 Task: Add the task  Integrate a new online platform for online tutoring services to the section Design Review Sprint in the project ApexLine and add a Due Date to the respective task as 2024/04/20
Action: Mouse moved to (611, 502)
Screenshot: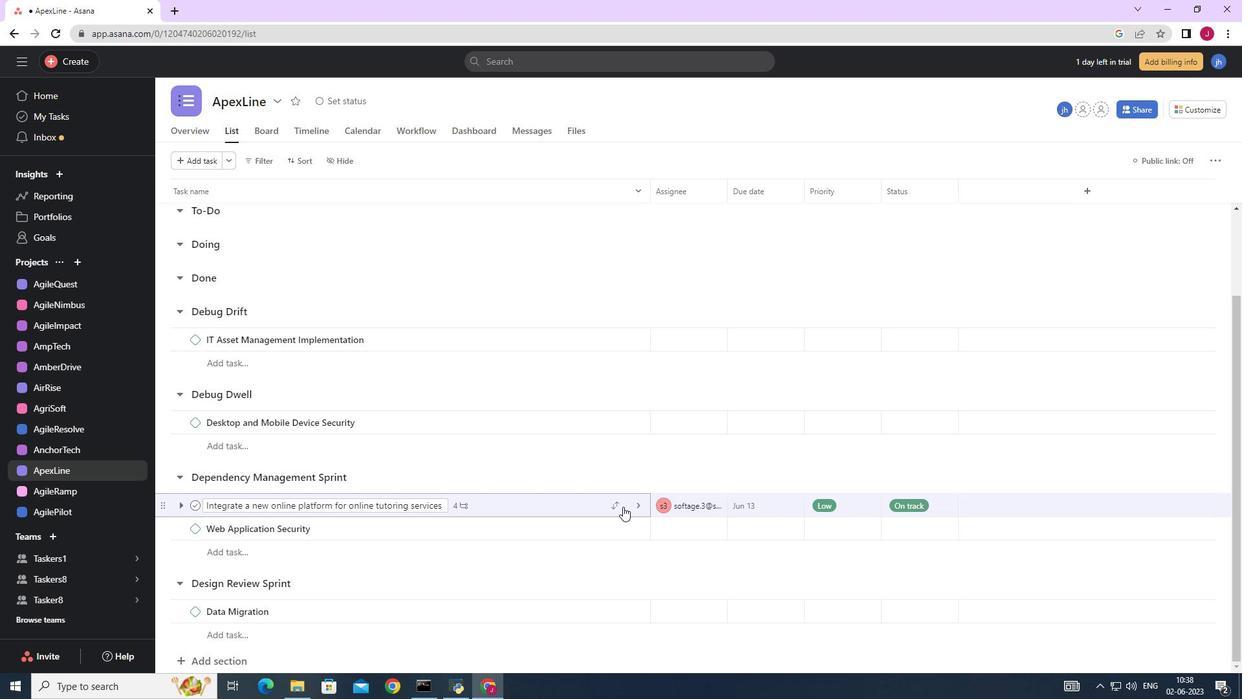 
Action: Mouse pressed left at (611, 502)
Screenshot: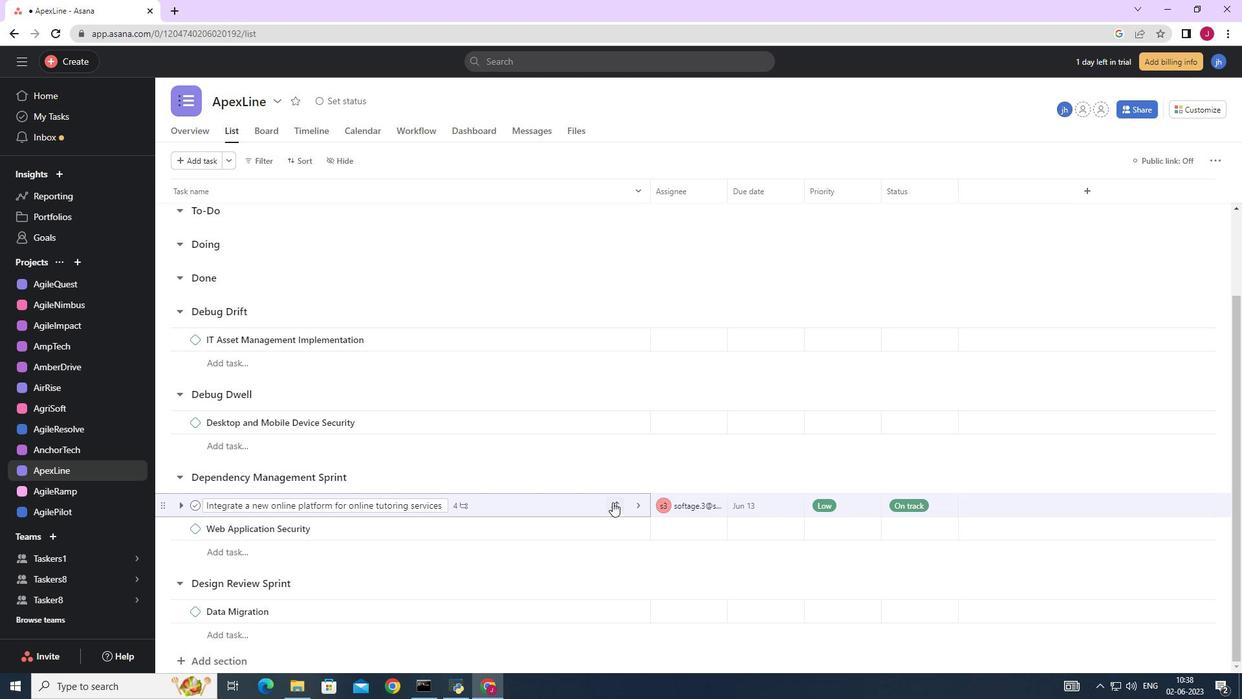 
Action: Mouse moved to (515, 471)
Screenshot: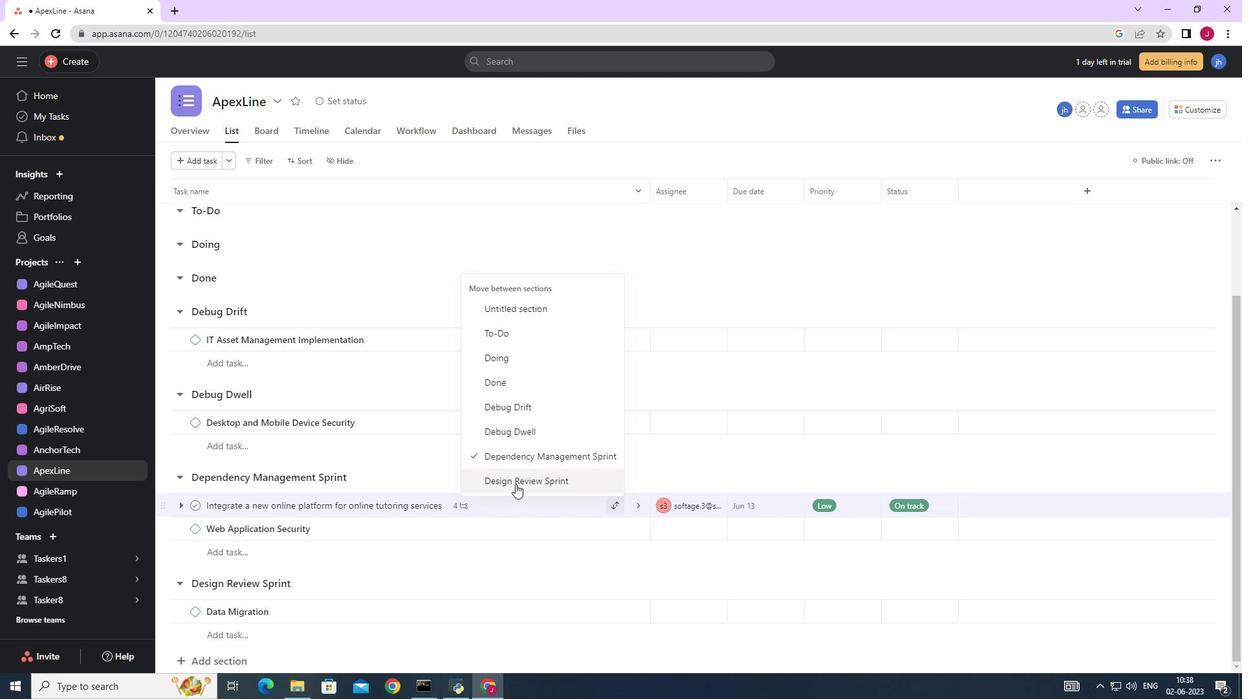 
Action: Mouse pressed left at (515, 471)
Screenshot: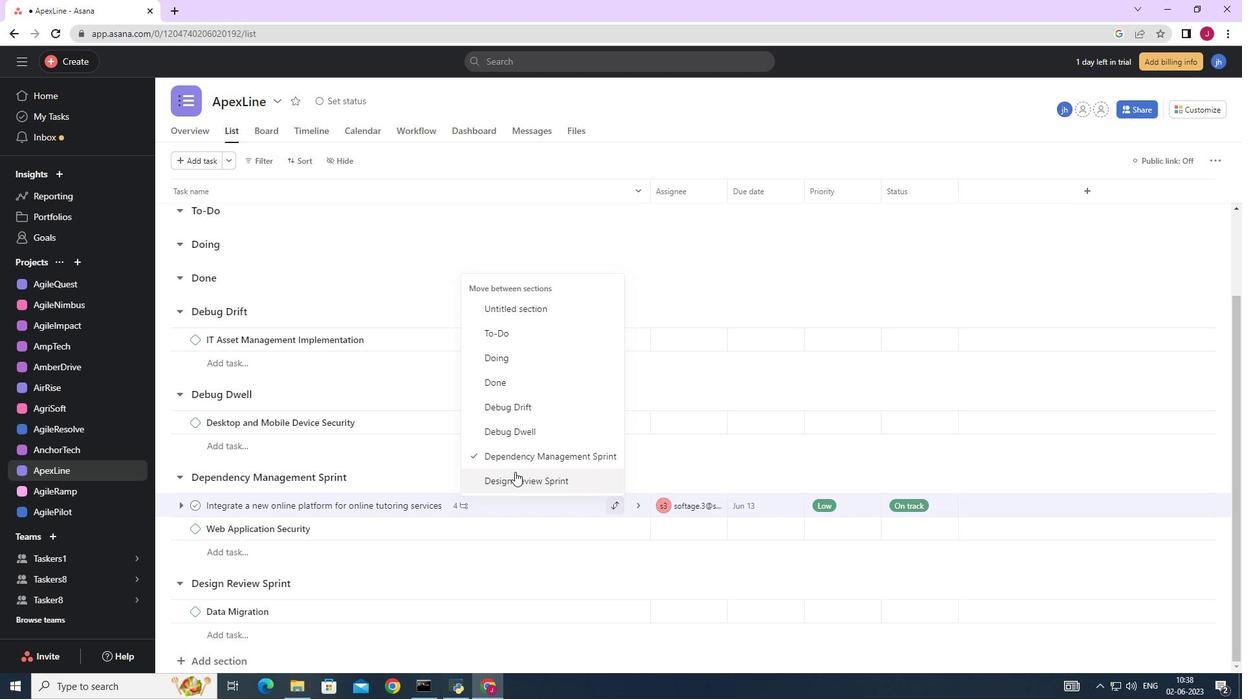 
Action: Mouse moved to (794, 589)
Screenshot: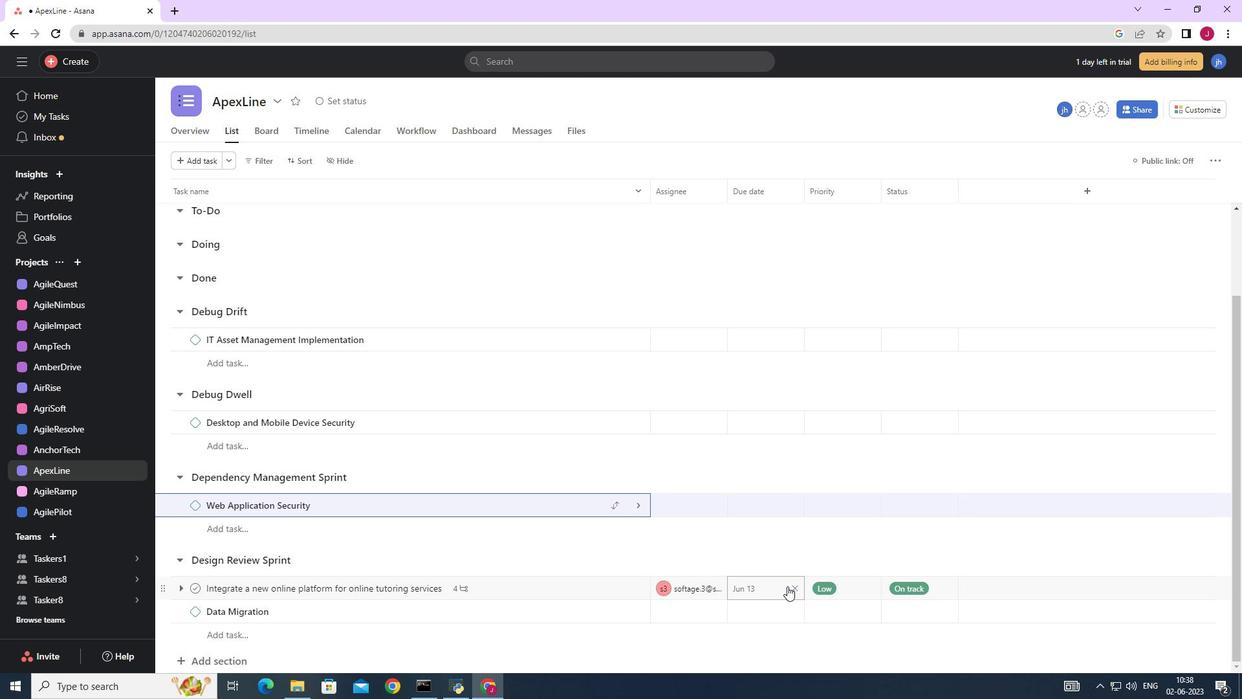 
Action: Mouse pressed left at (794, 589)
Screenshot: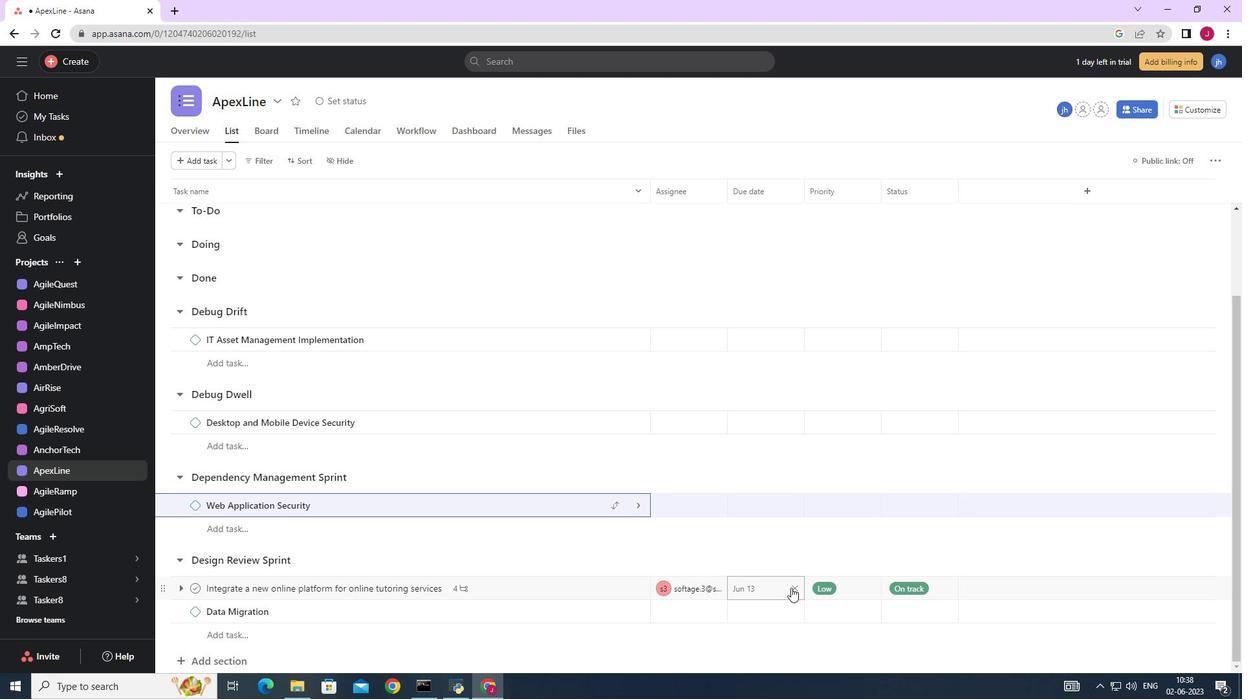 
Action: Mouse moved to (763, 590)
Screenshot: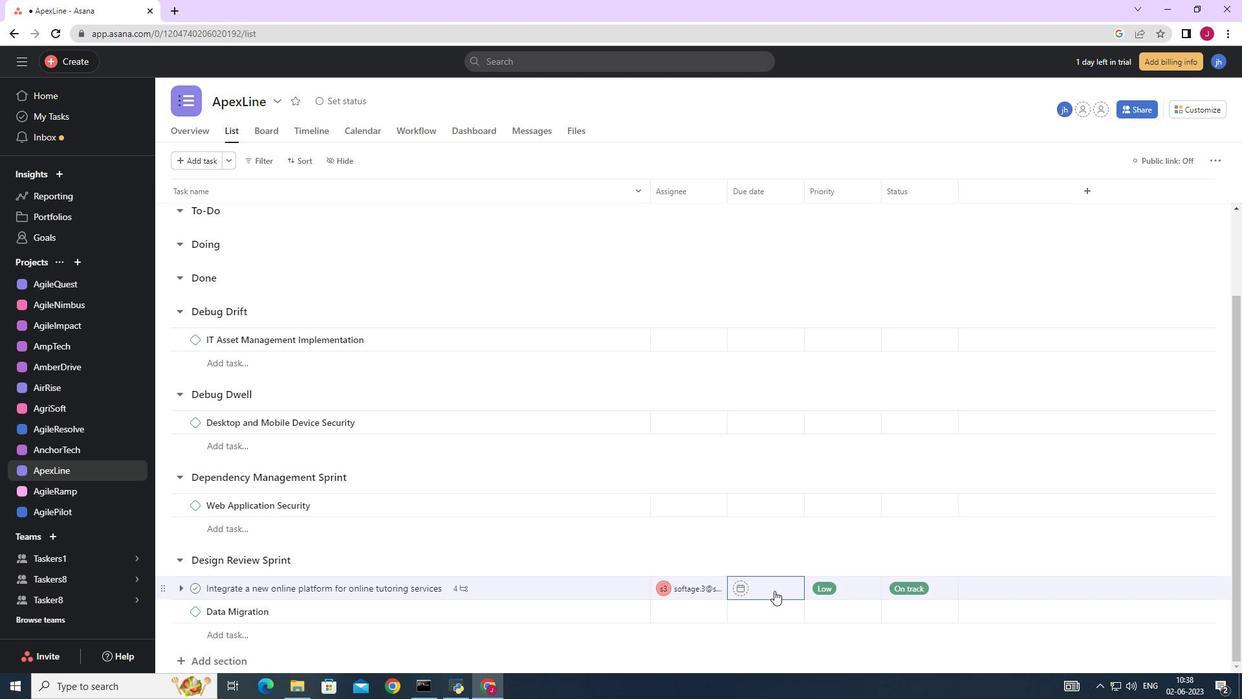 
Action: Mouse pressed left at (763, 590)
Screenshot: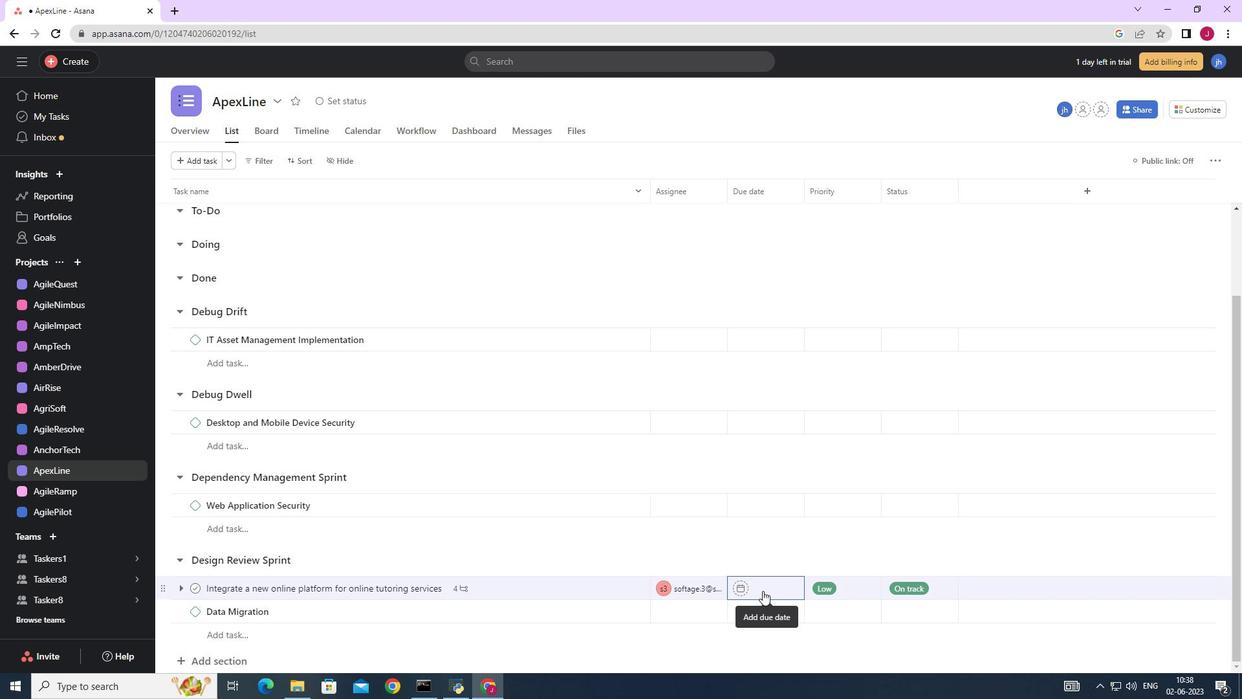 
Action: Mouse moved to (899, 379)
Screenshot: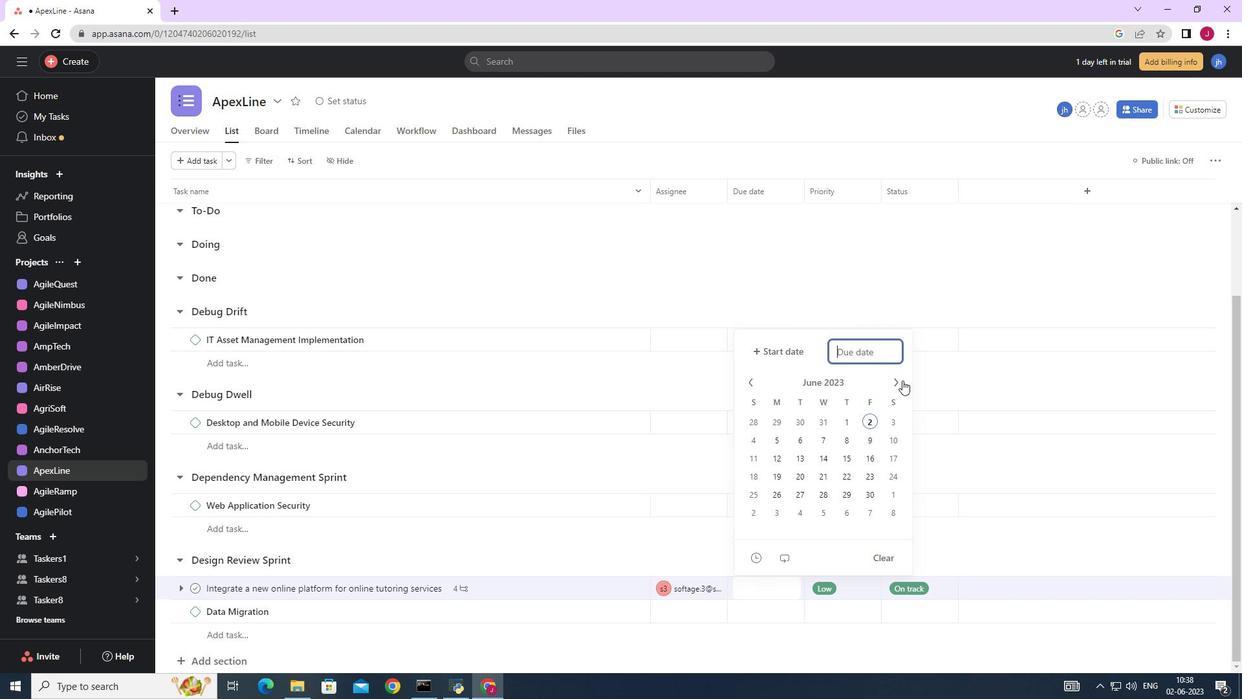 
Action: Mouse pressed left at (899, 379)
Screenshot: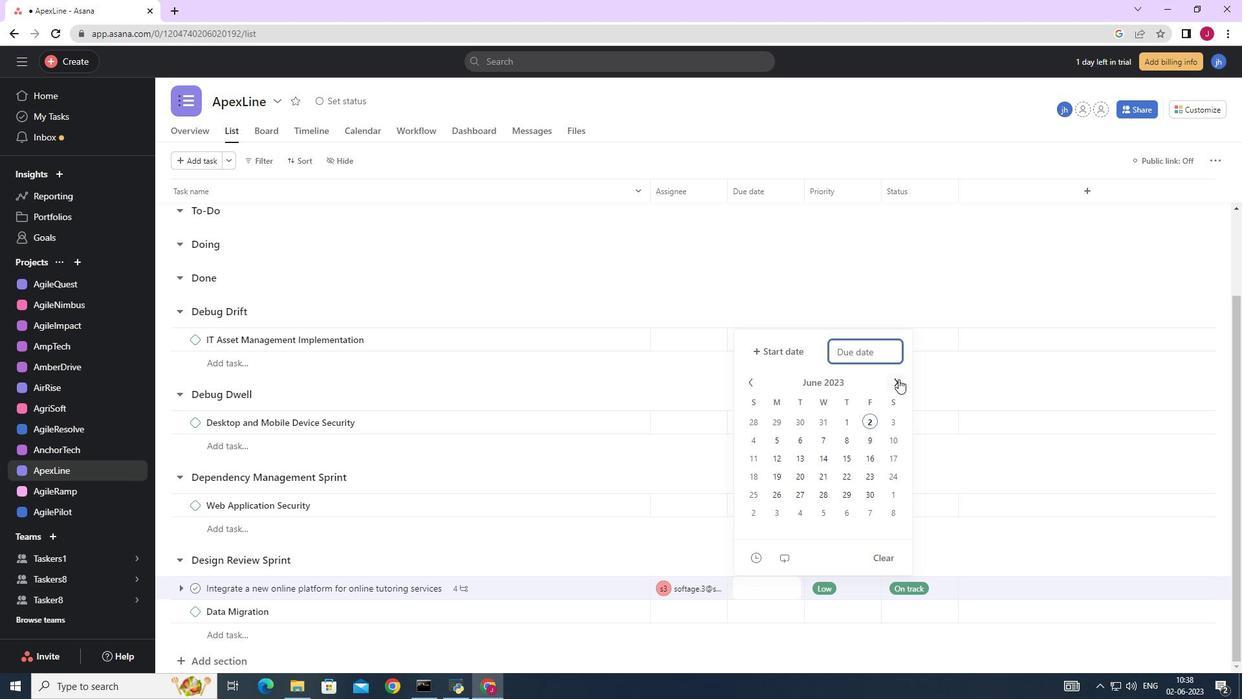 
Action: Mouse pressed left at (899, 379)
Screenshot: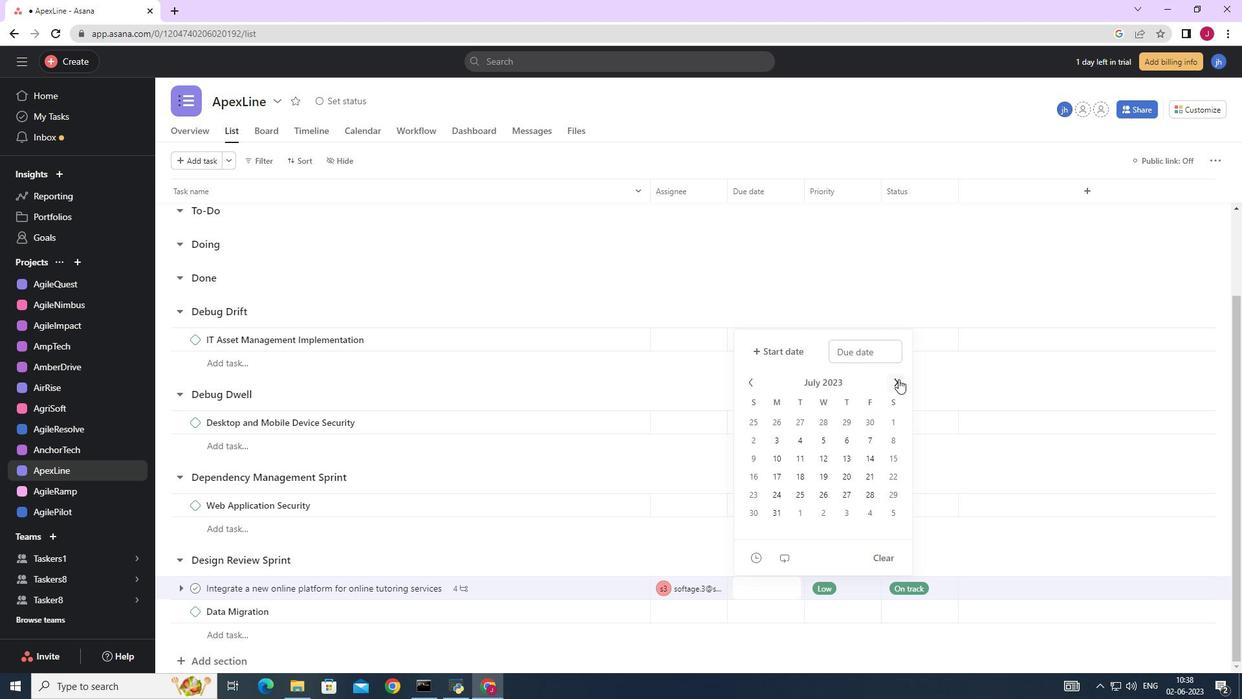 
Action: Mouse pressed left at (899, 379)
Screenshot: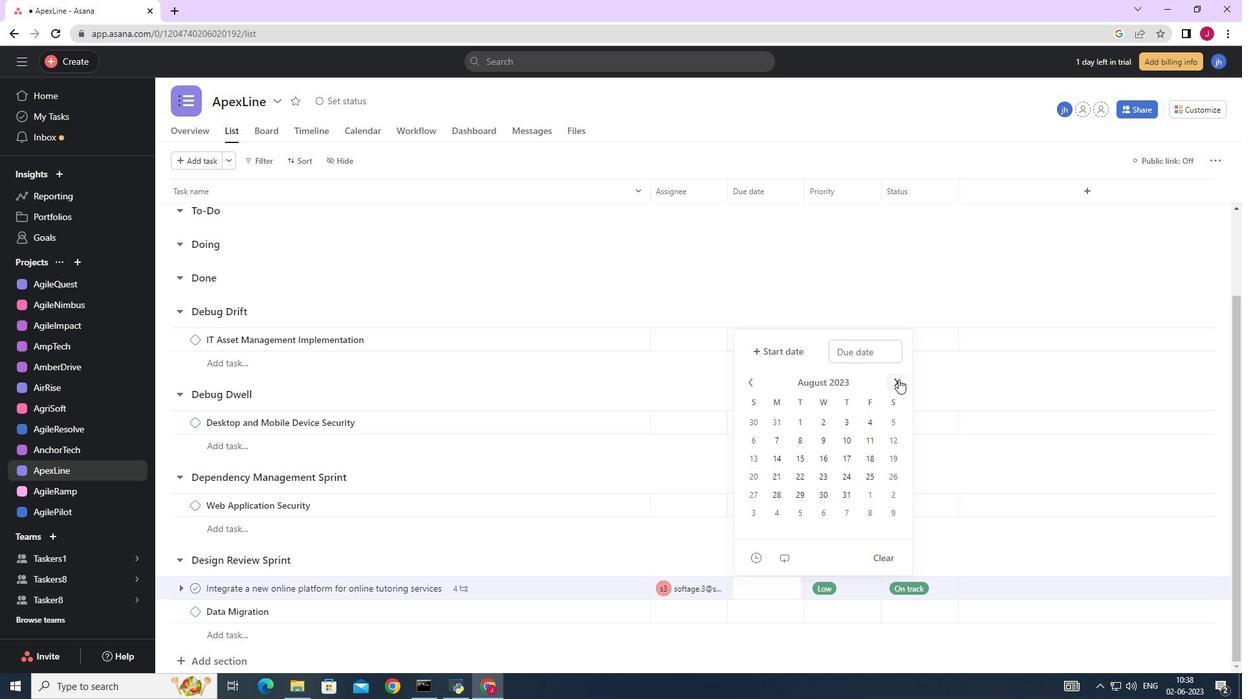
Action: Mouse pressed left at (899, 379)
Screenshot: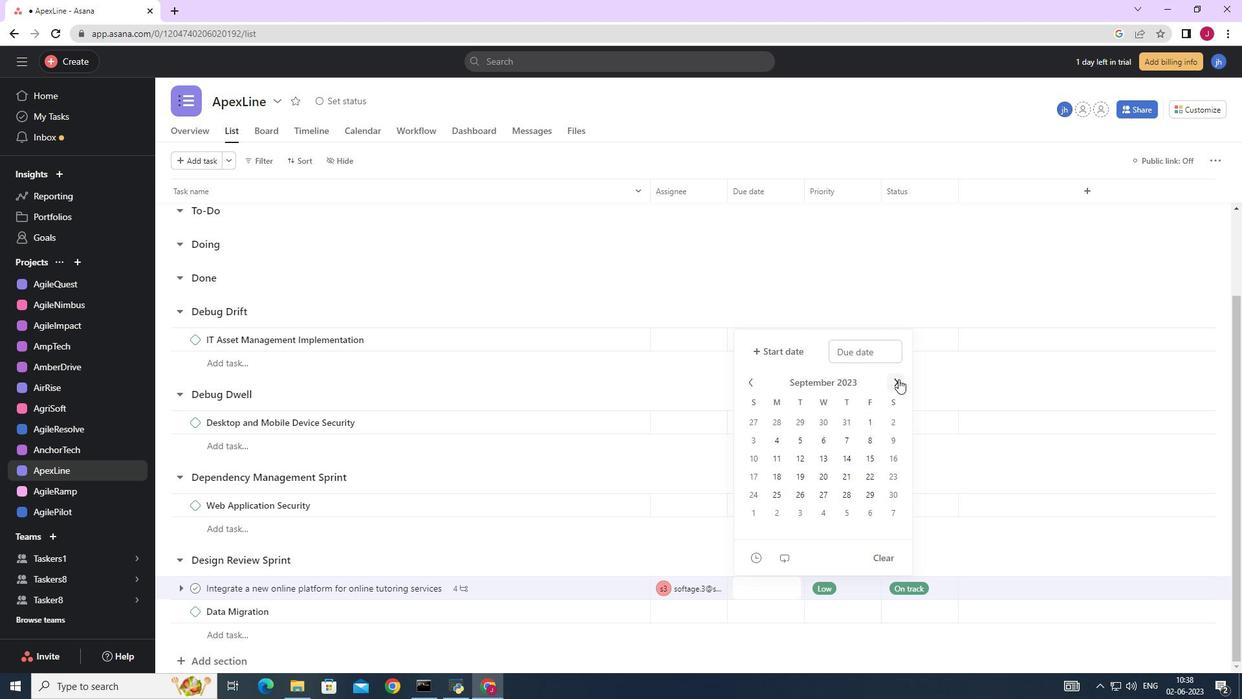 
Action: Mouse pressed left at (899, 379)
Screenshot: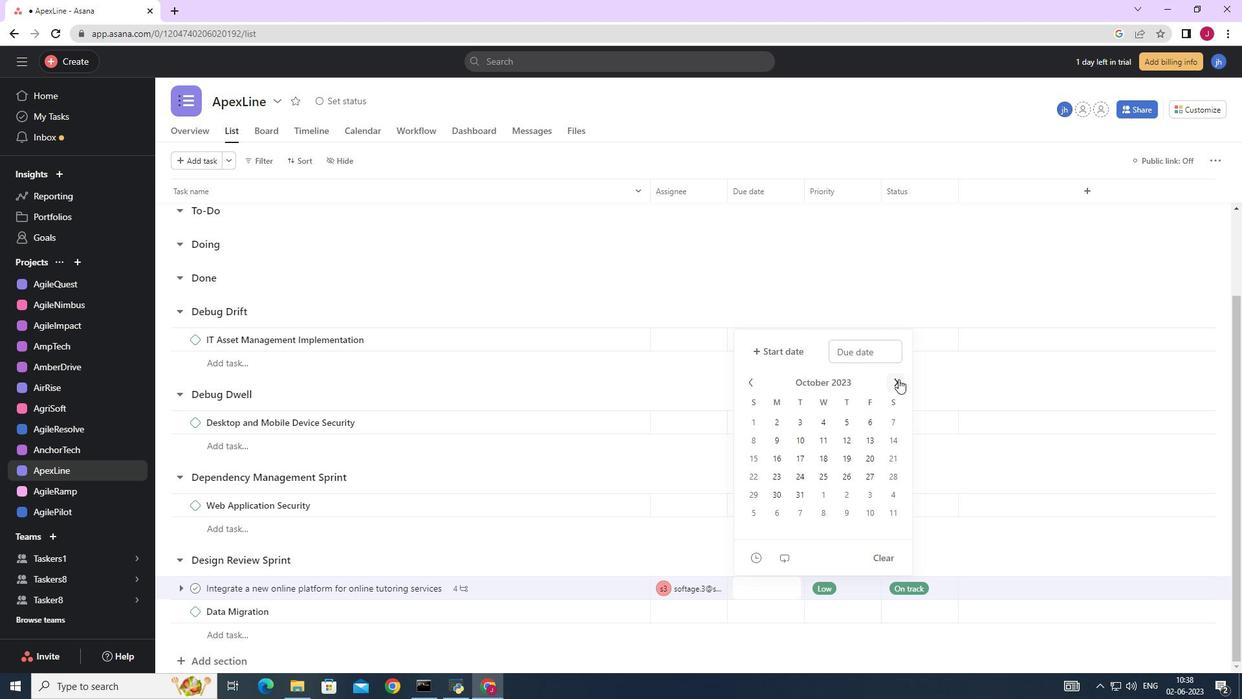 
Action: Mouse pressed left at (899, 379)
Screenshot: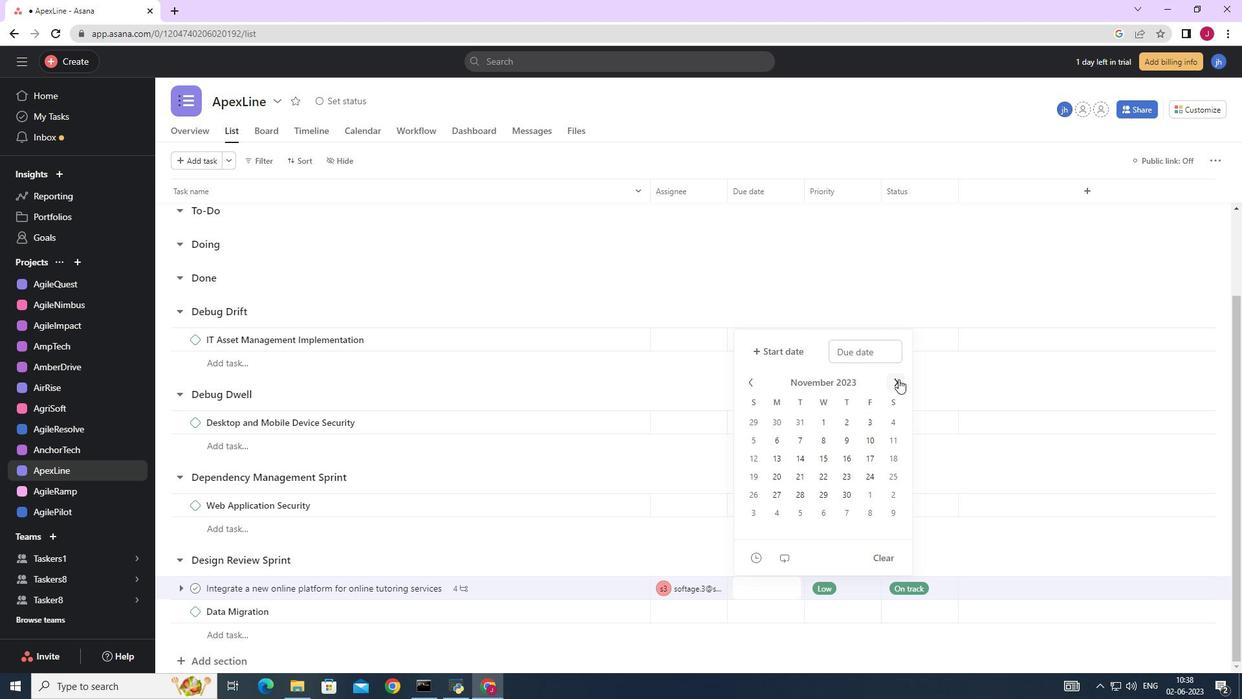 
Action: Mouse pressed left at (899, 379)
Screenshot: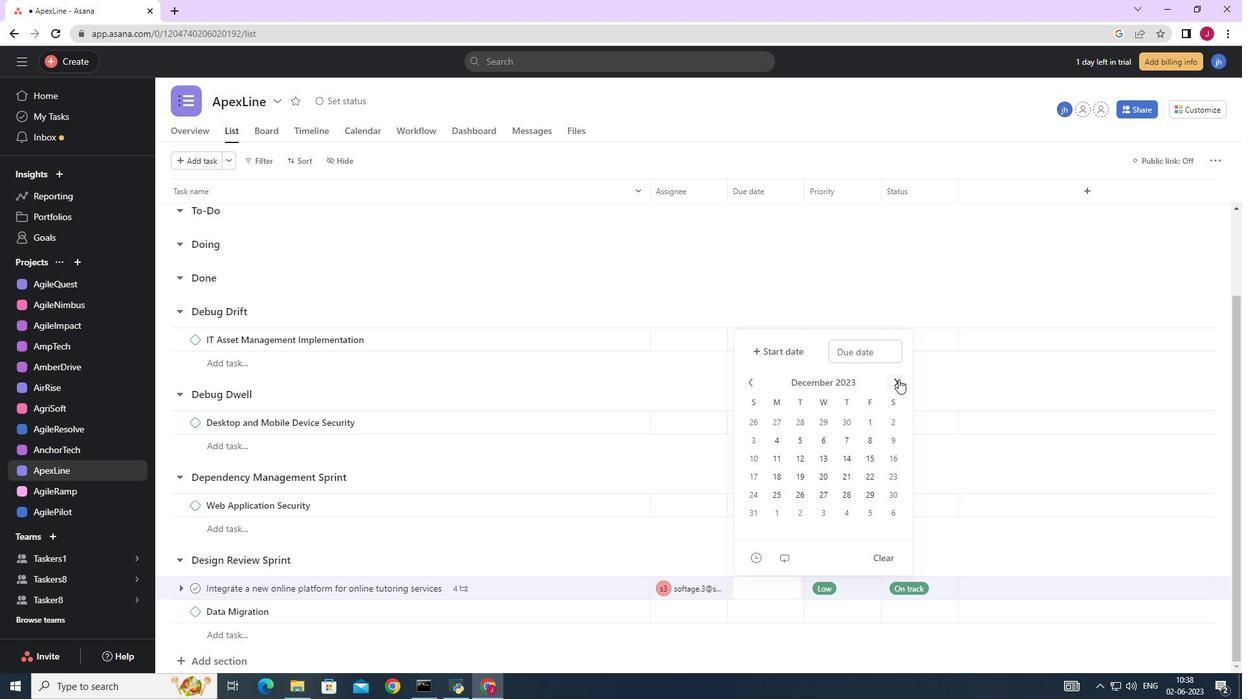 
Action: Mouse pressed left at (899, 379)
Screenshot: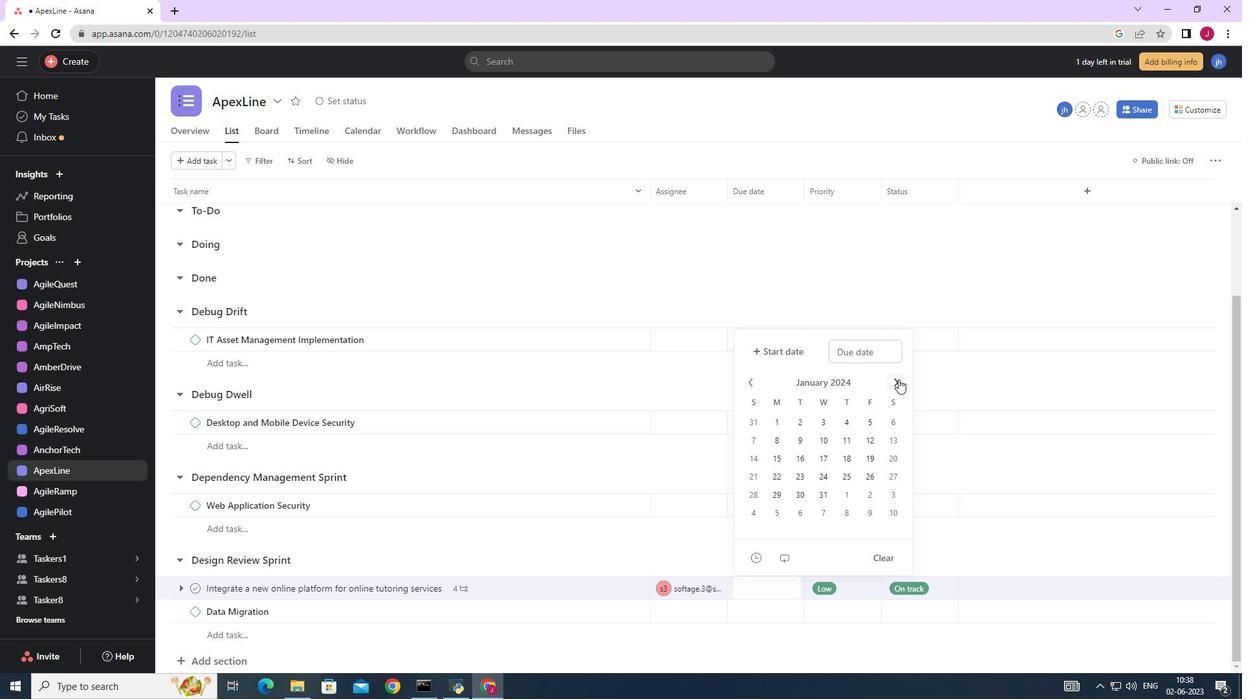 
Action: Mouse pressed left at (899, 379)
Screenshot: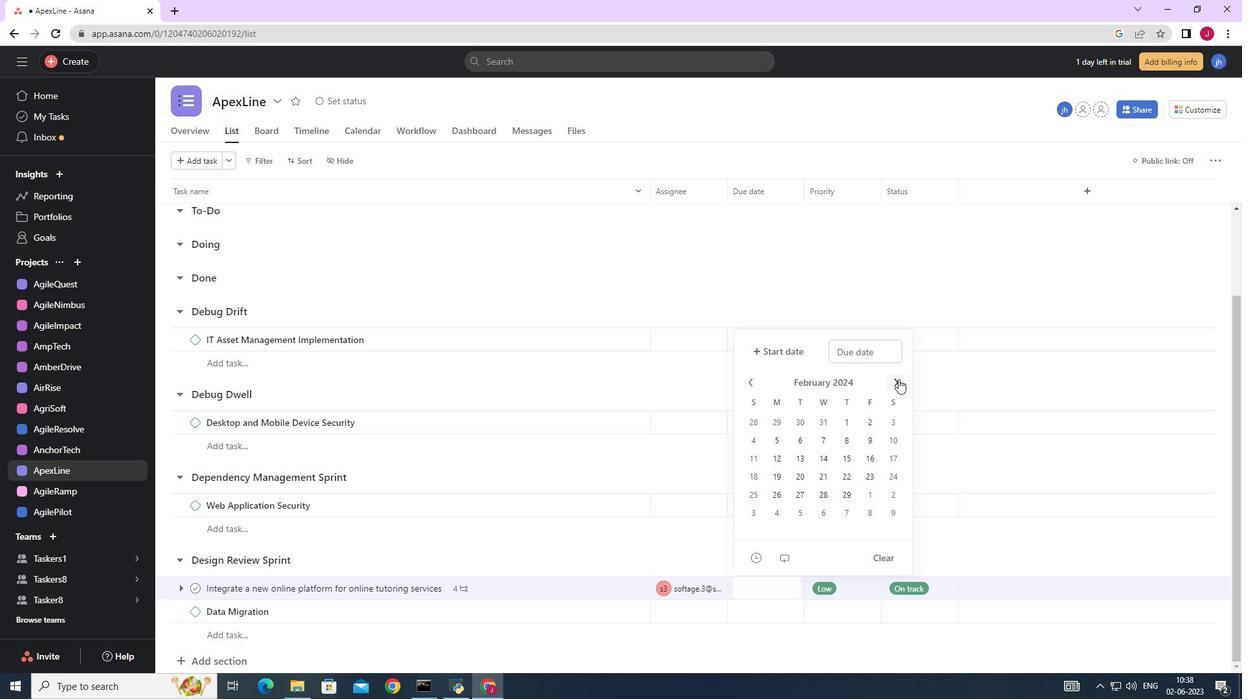
Action: Mouse moved to (825, 474)
Screenshot: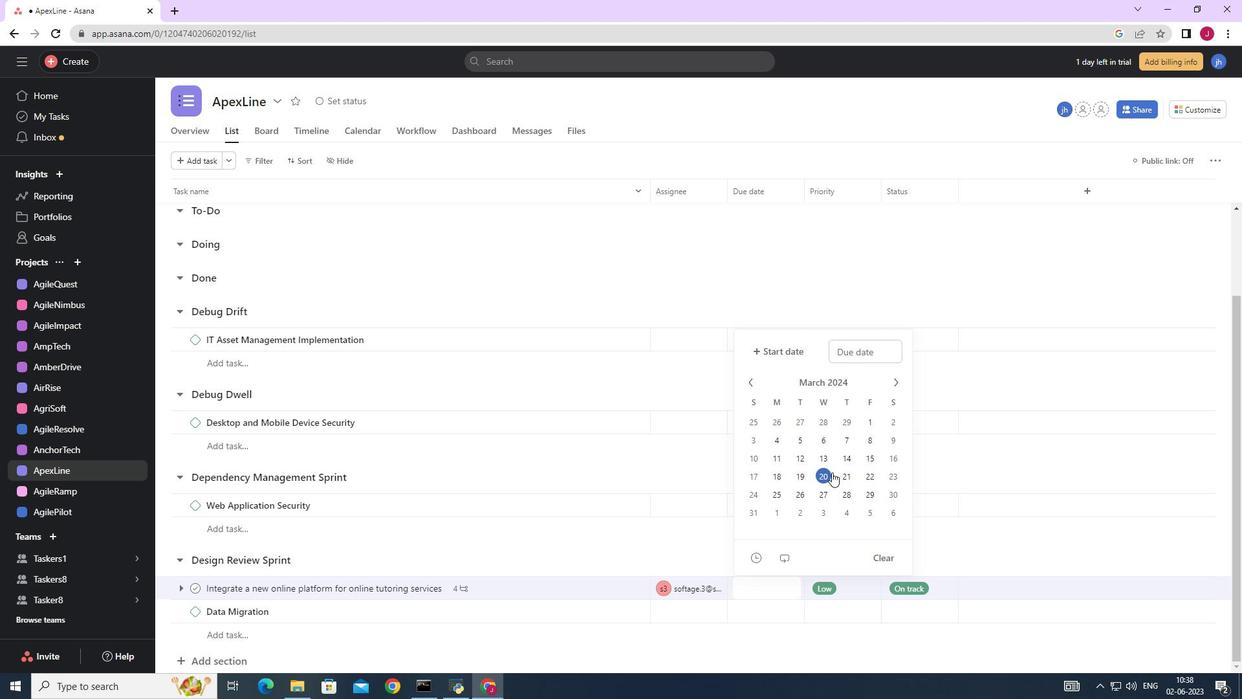 
Action: Mouse pressed left at (825, 474)
Screenshot: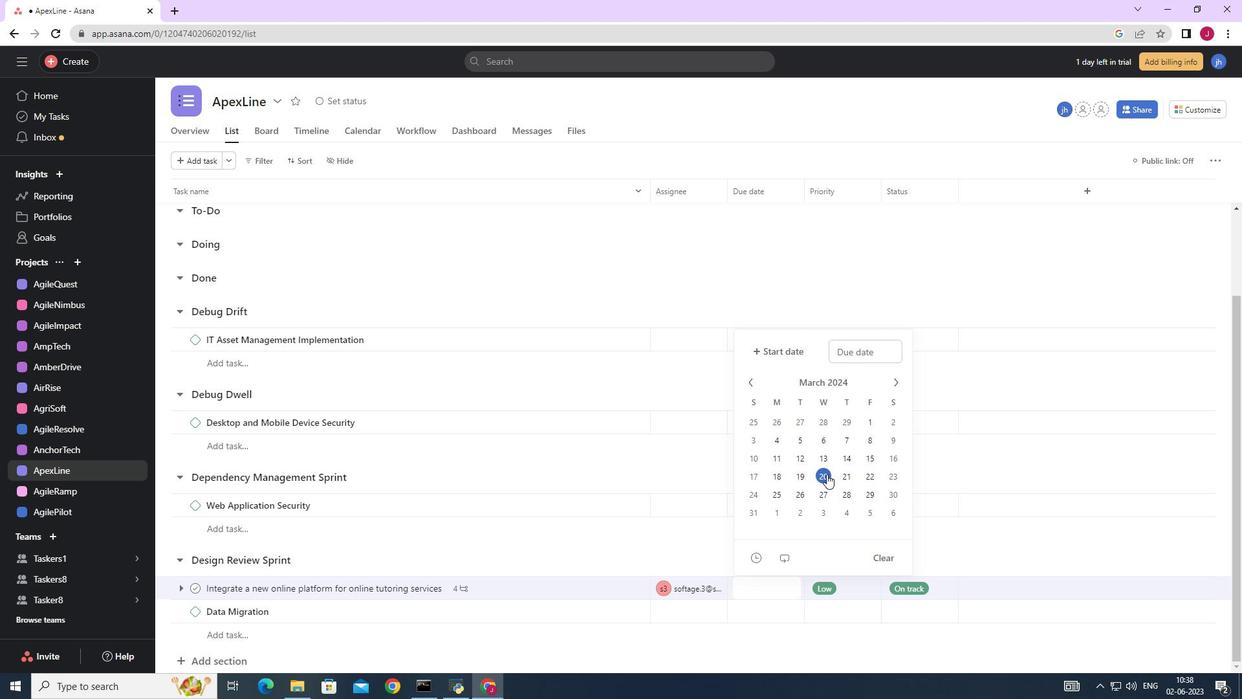 
Action: Mouse moved to (1022, 271)
Screenshot: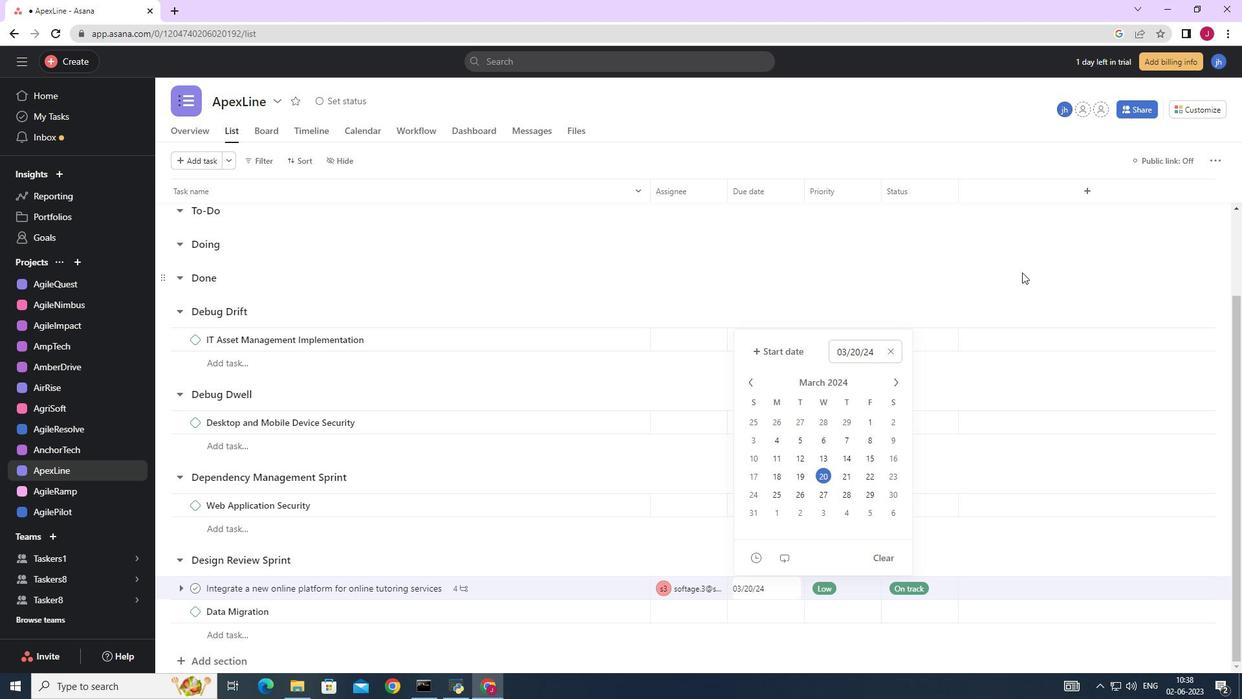 
Action: Mouse pressed left at (1022, 271)
Screenshot: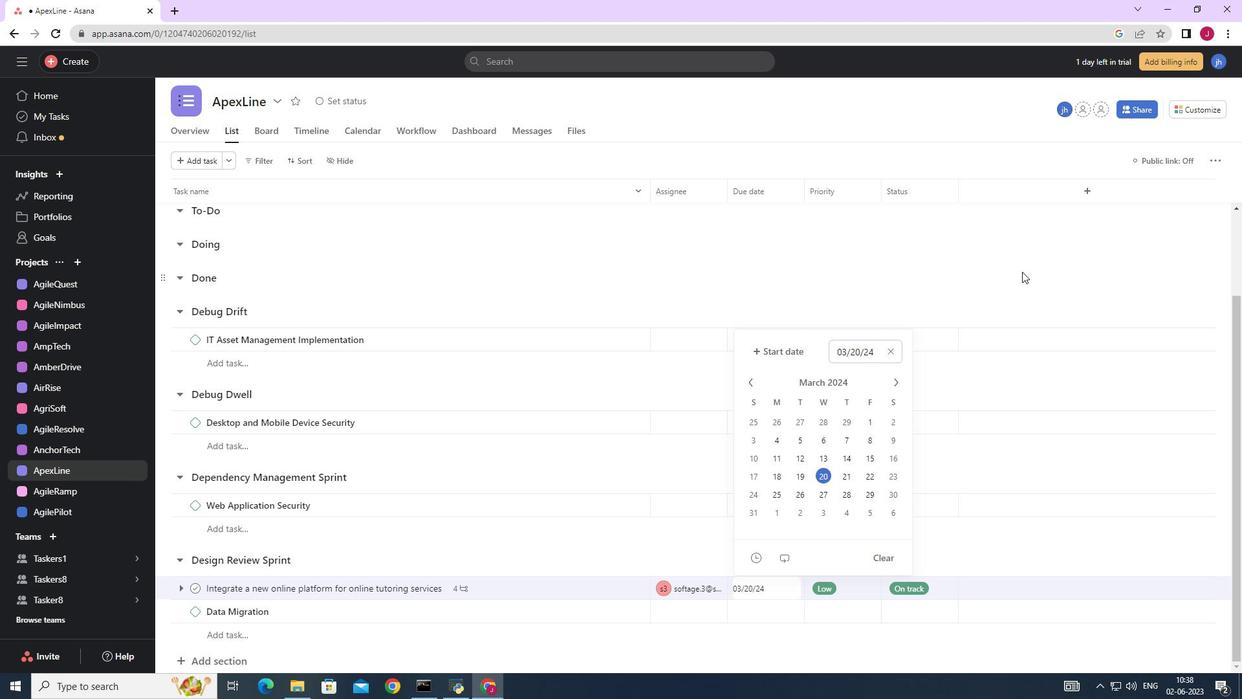 
